 Task: Create a due date automation trigger when advanced on, 2 days after a card is due add fields without custom field "Resume" set to a date in this week at 11:00 AM.
Action: Mouse moved to (982, 70)
Screenshot: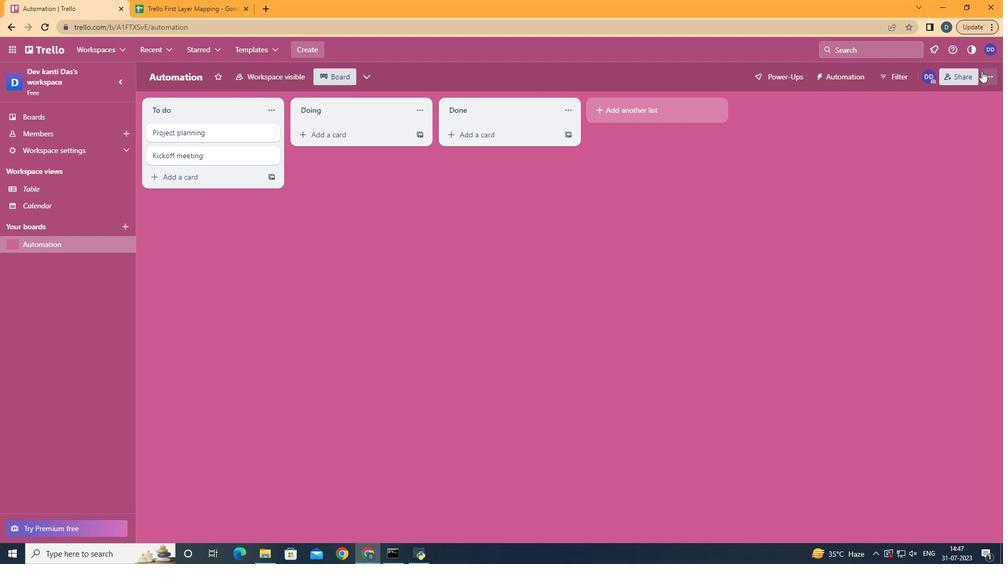 
Action: Mouse pressed left at (982, 70)
Screenshot: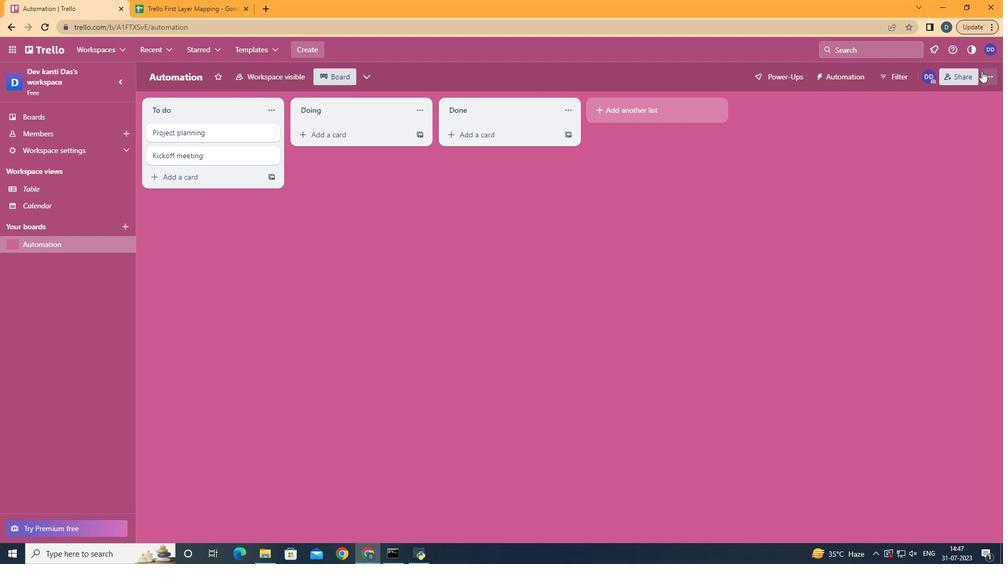 
Action: Mouse moved to (899, 228)
Screenshot: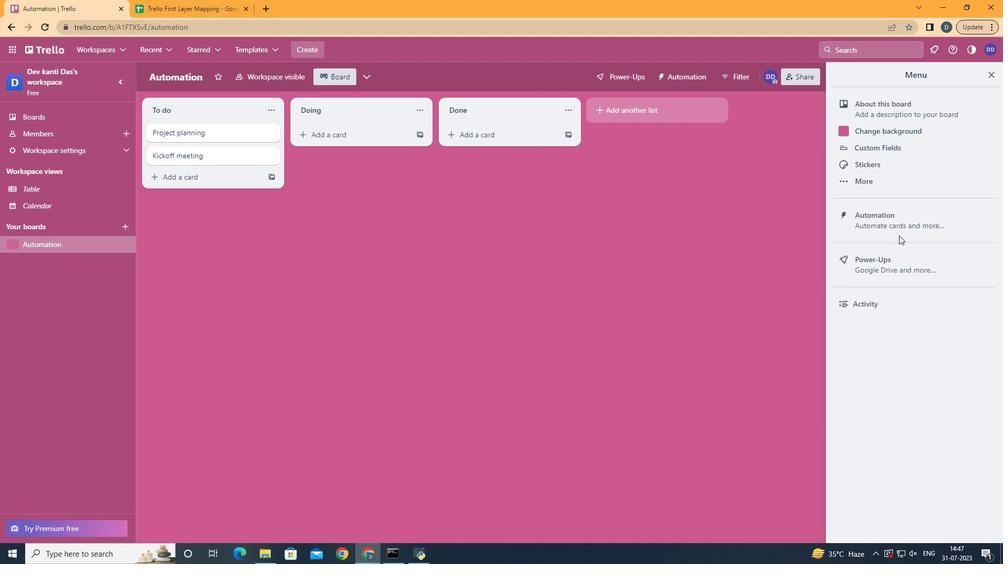 
Action: Mouse pressed left at (899, 228)
Screenshot: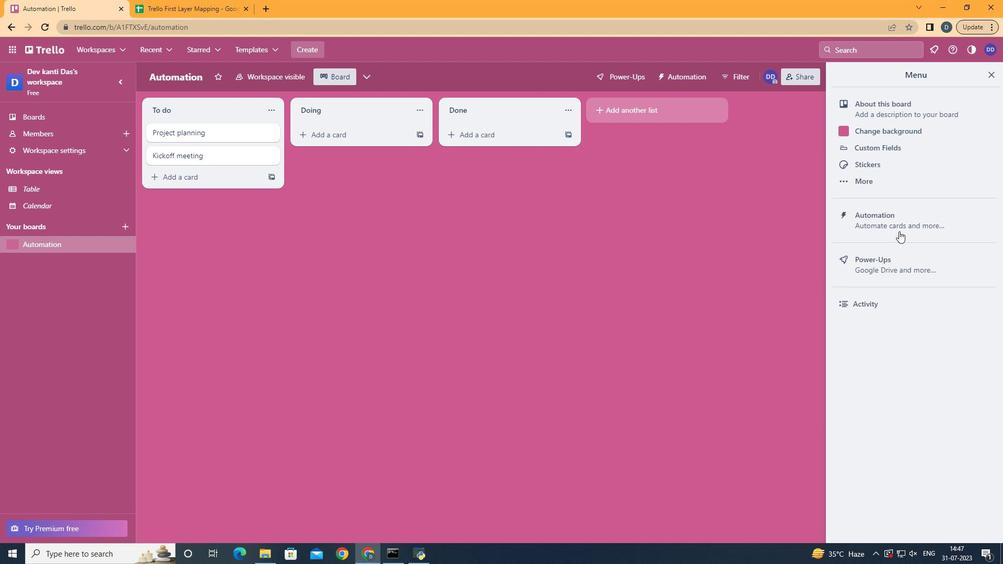 
Action: Mouse moved to (188, 211)
Screenshot: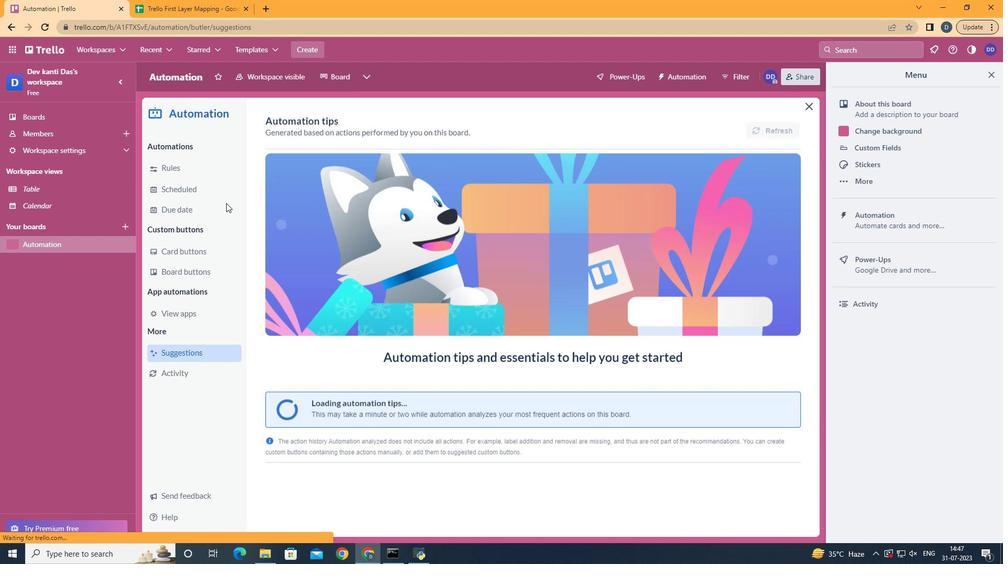 
Action: Mouse pressed left at (188, 211)
Screenshot: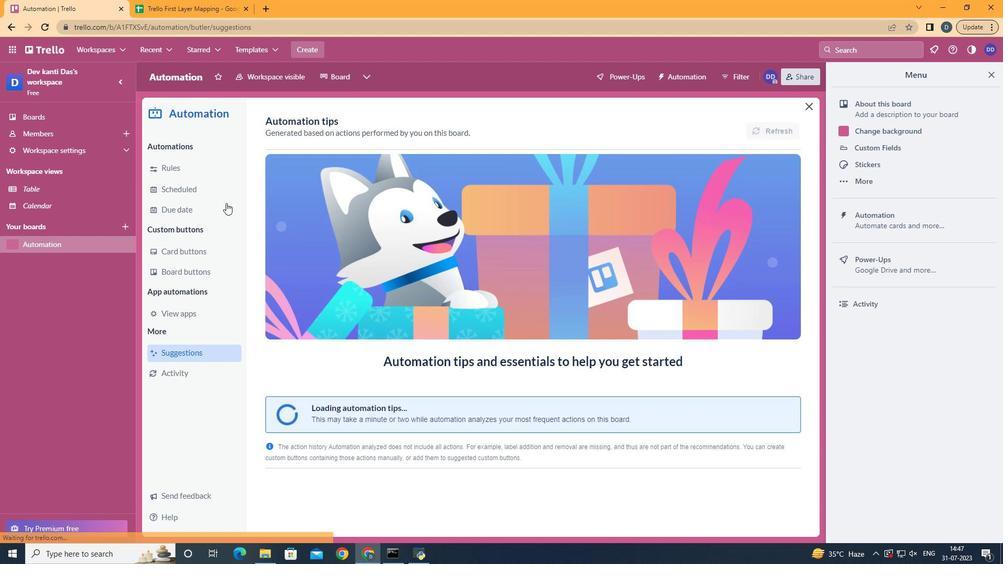 
Action: Mouse moved to (747, 124)
Screenshot: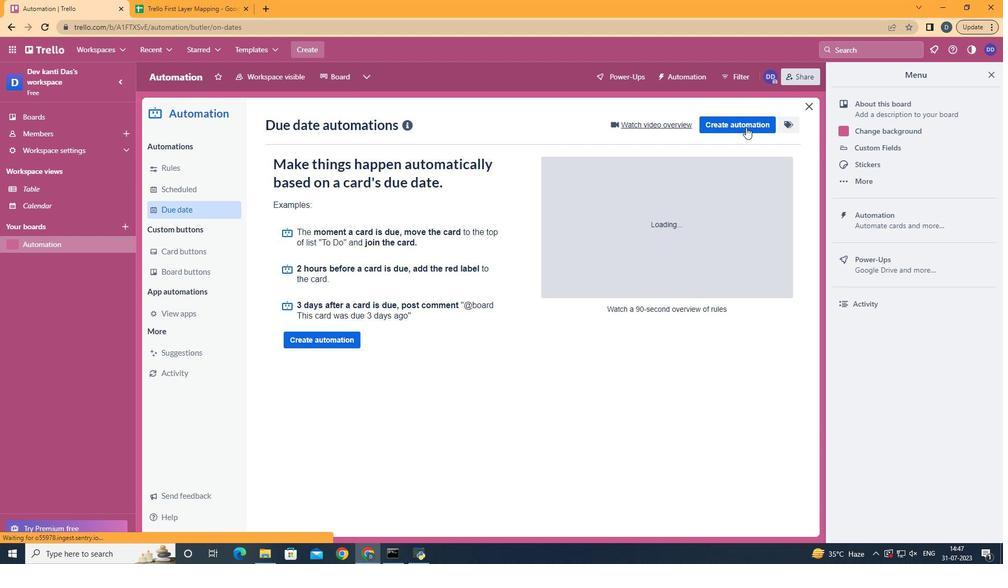 
Action: Mouse pressed left at (747, 124)
Screenshot: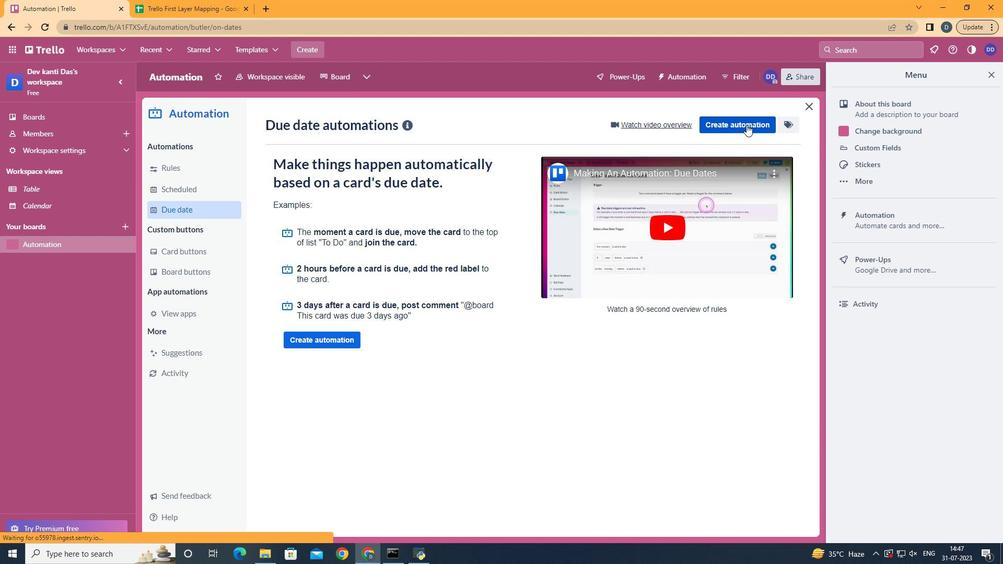 
Action: Mouse moved to (503, 220)
Screenshot: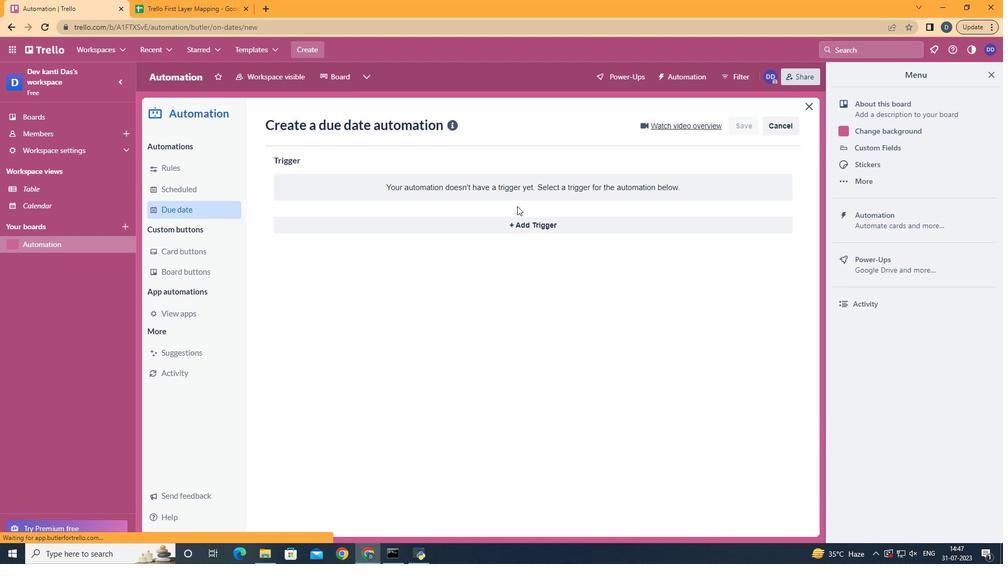 
Action: Mouse pressed left at (503, 220)
Screenshot: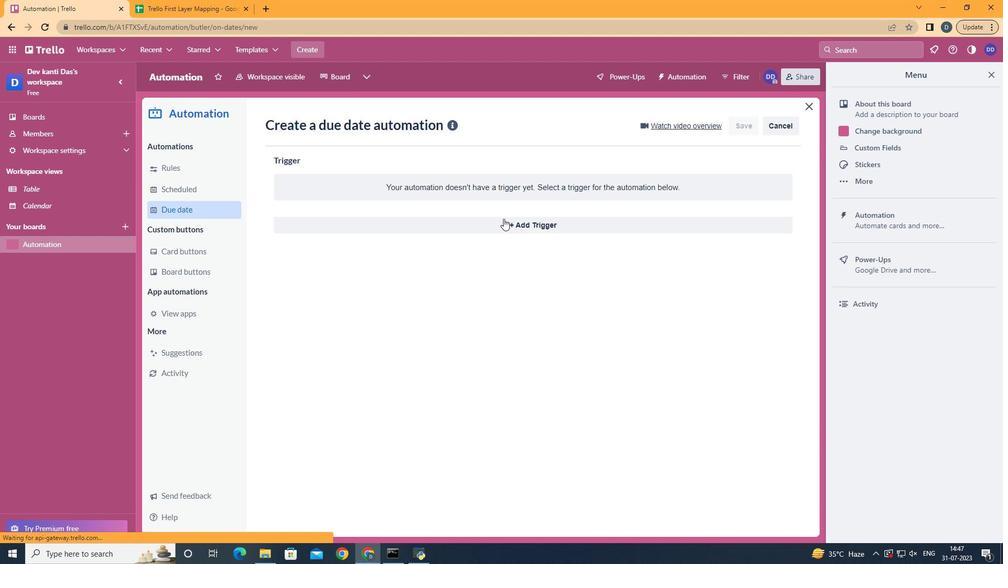 
Action: Mouse moved to (368, 426)
Screenshot: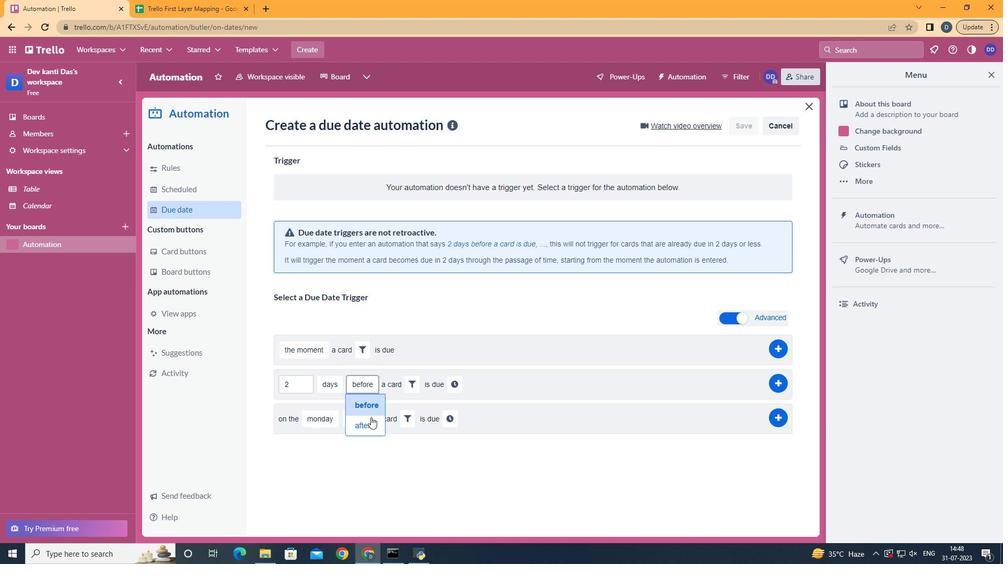 
Action: Mouse pressed left at (368, 426)
Screenshot: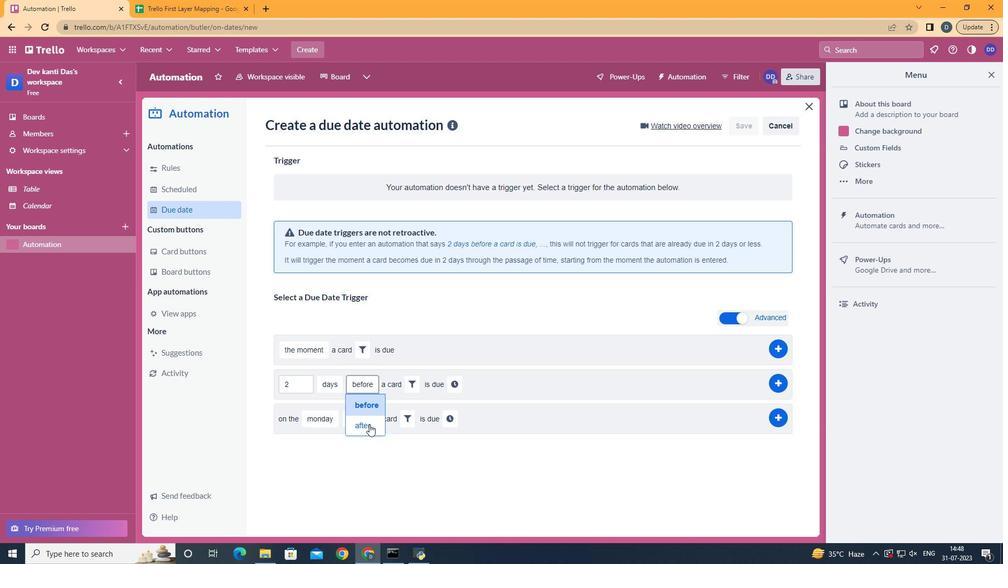 
Action: Mouse moved to (410, 383)
Screenshot: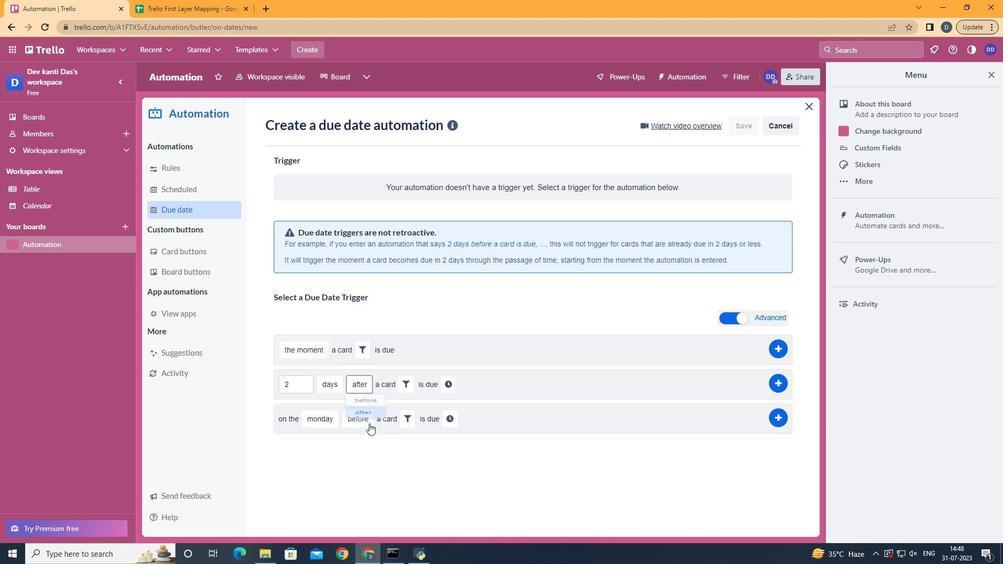 
Action: Mouse pressed left at (410, 383)
Screenshot: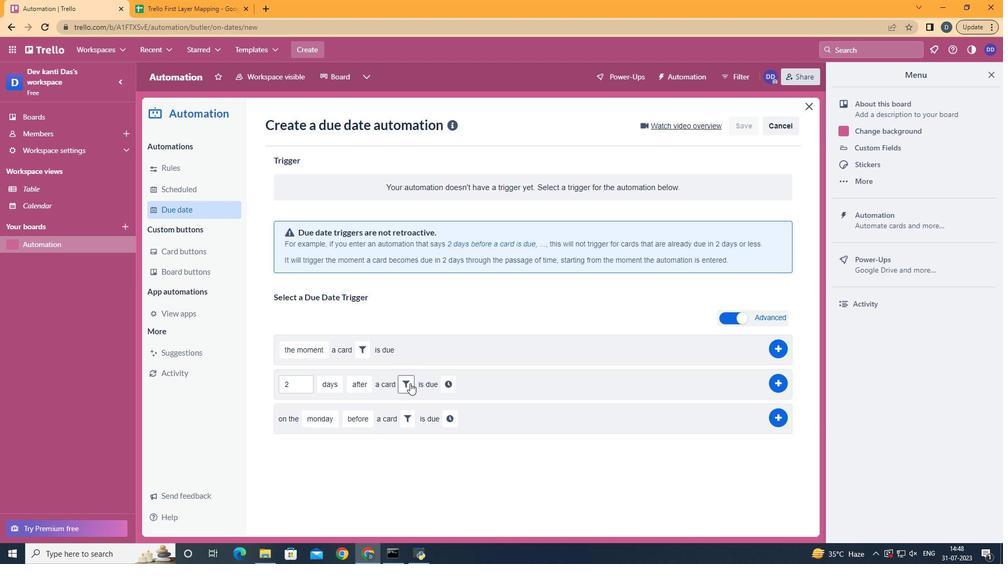 
Action: Mouse moved to (573, 419)
Screenshot: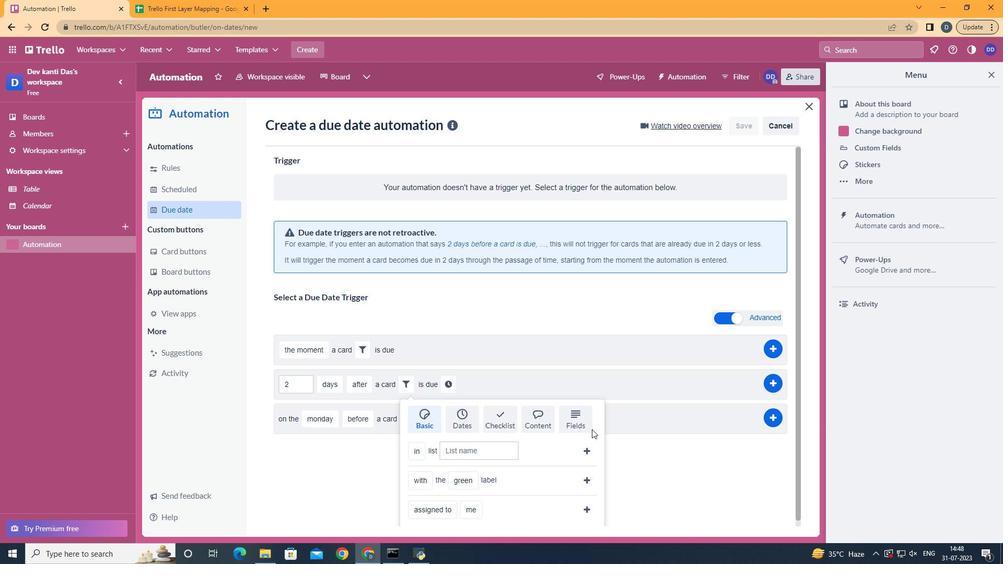 
Action: Mouse pressed left at (573, 419)
Screenshot: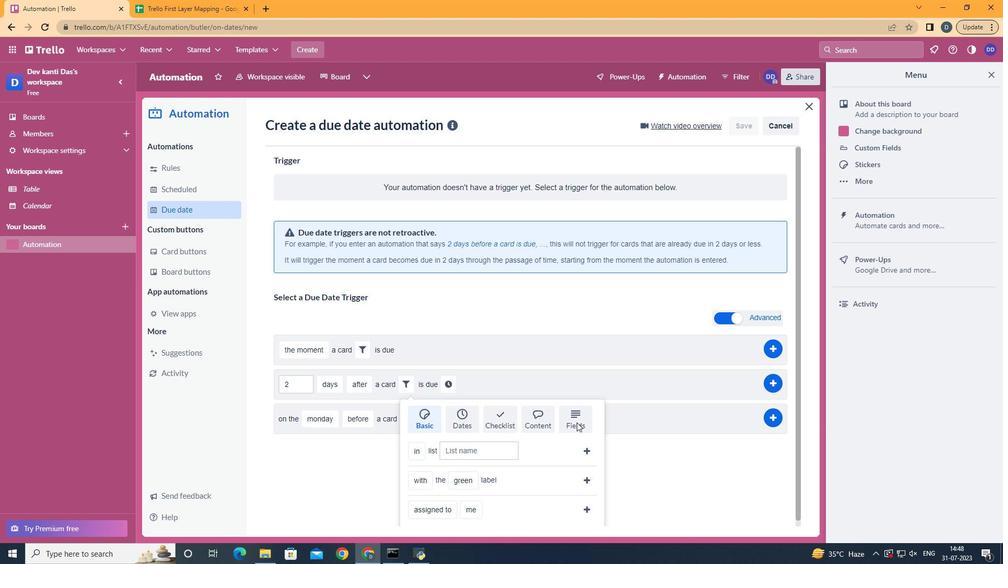 
Action: Mouse scrolled (573, 418) with delta (0, 0)
Screenshot: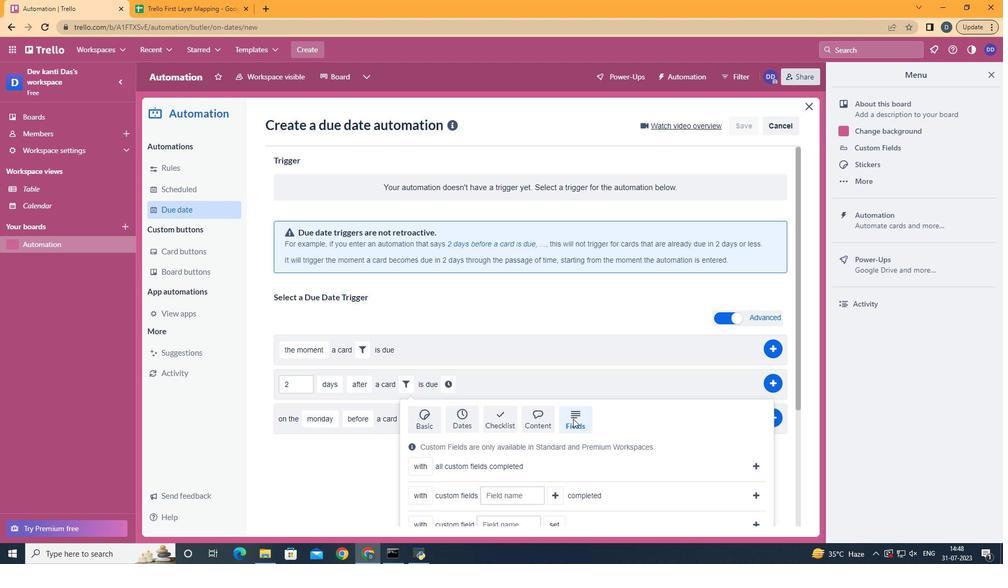 
Action: Mouse scrolled (573, 418) with delta (0, 0)
Screenshot: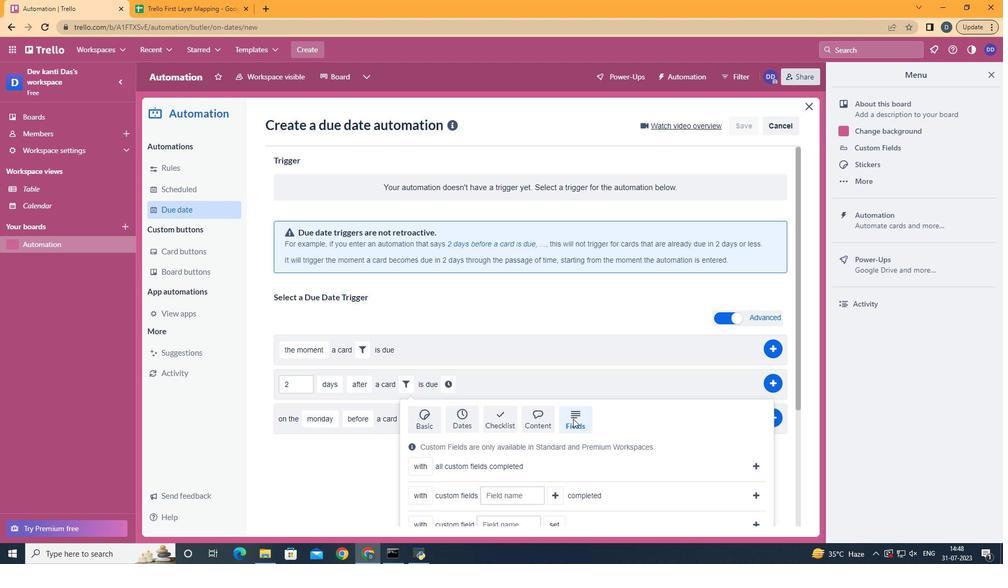 
Action: Mouse scrolled (573, 418) with delta (0, 0)
Screenshot: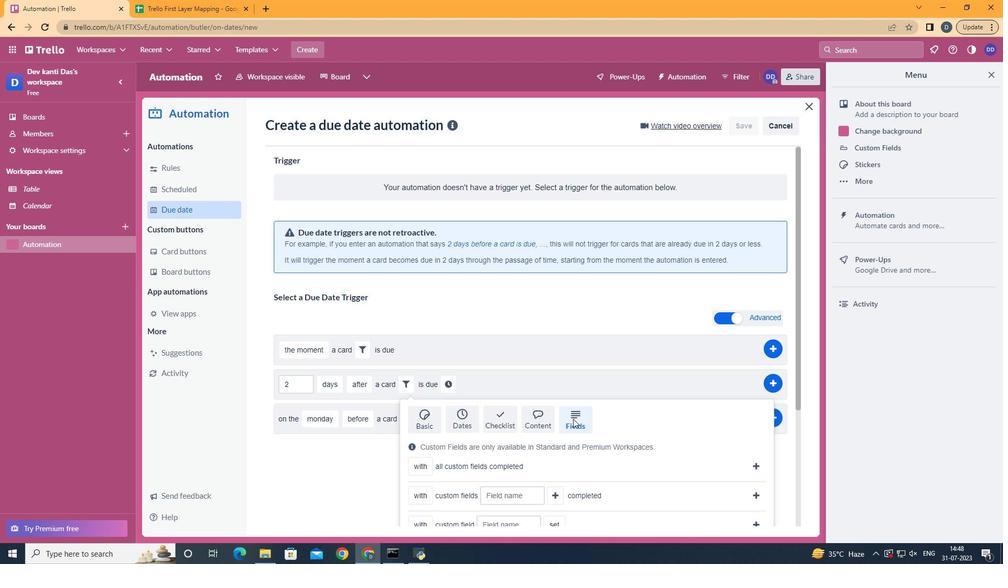 
Action: Mouse scrolled (573, 418) with delta (0, 0)
Screenshot: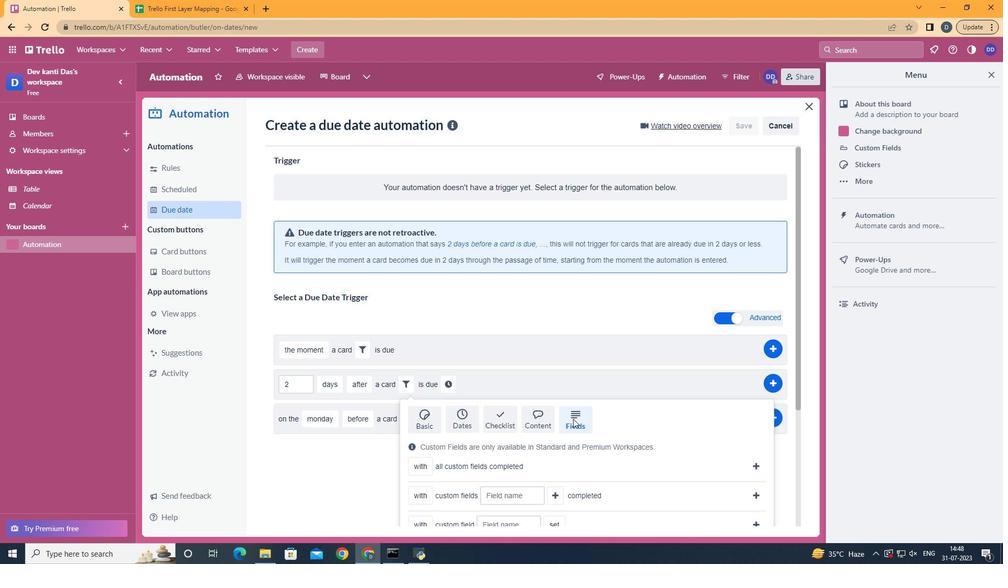 
Action: Mouse scrolled (573, 418) with delta (0, 0)
Screenshot: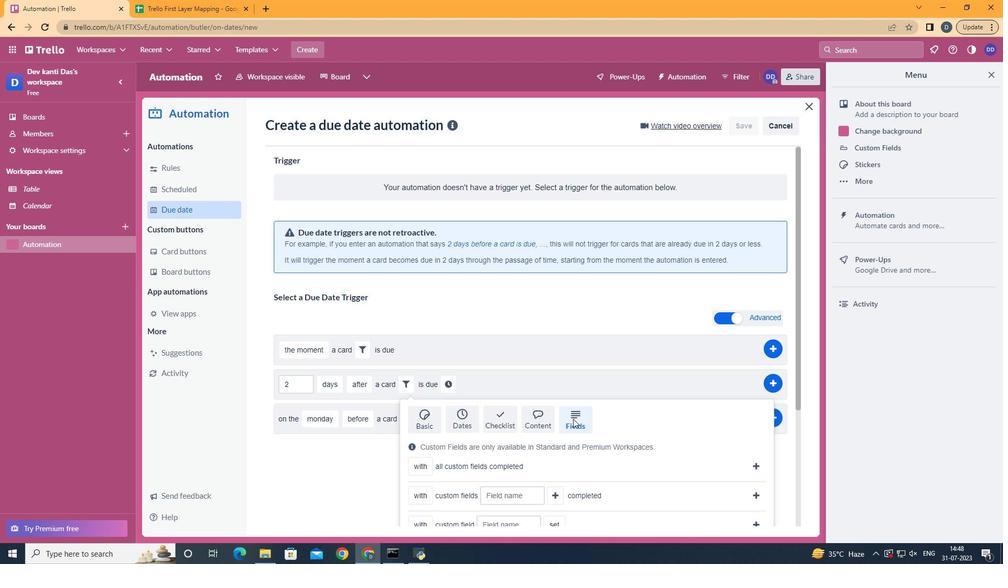 
Action: Mouse scrolled (573, 418) with delta (0, 0)
Screenshot: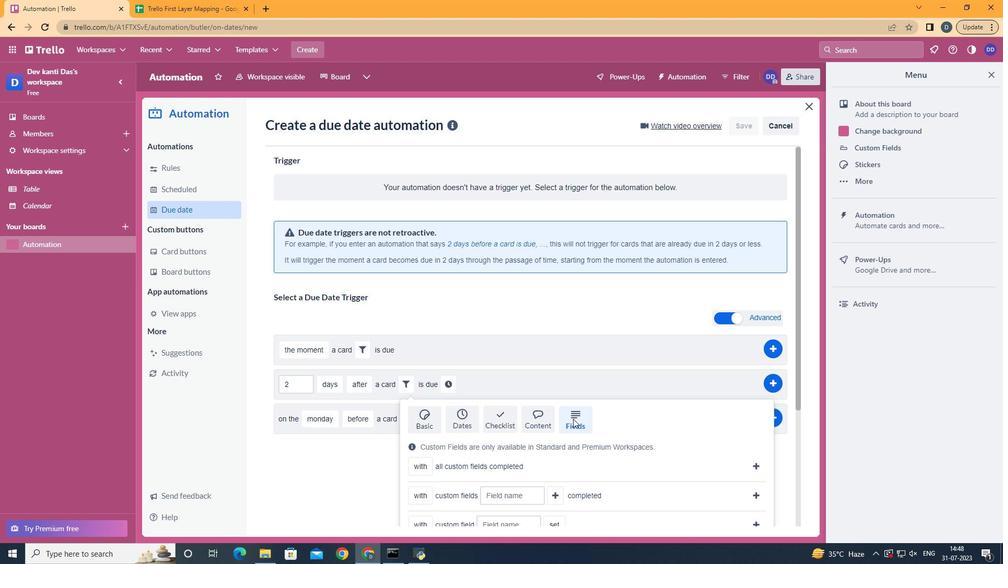 
Action: Mouse moved to (429, 511)
Screenshot: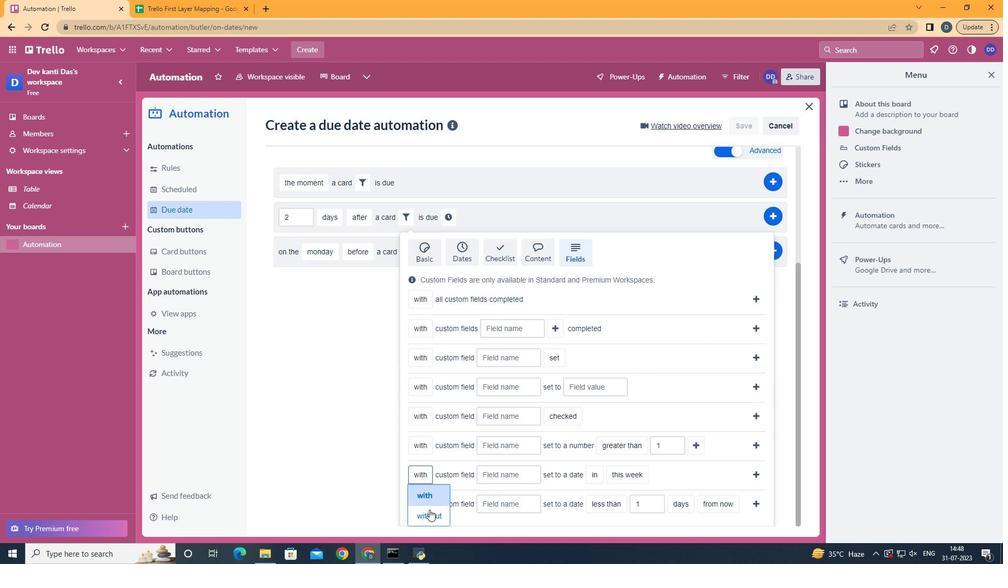 
Action: Mouse pressed left at (429, 511)
Screenshot: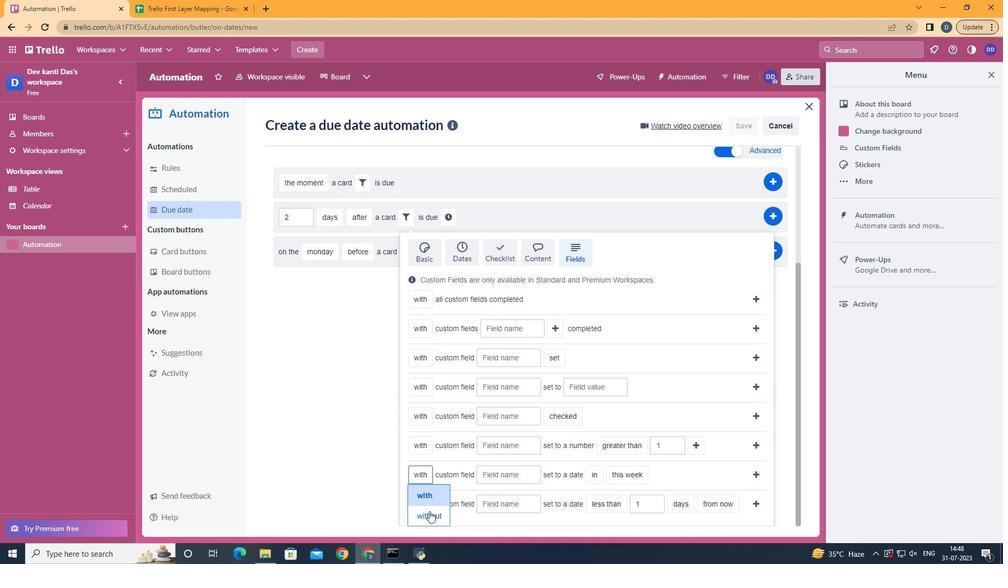 
Action: Mouse moved to (518, 480)
Screenshot: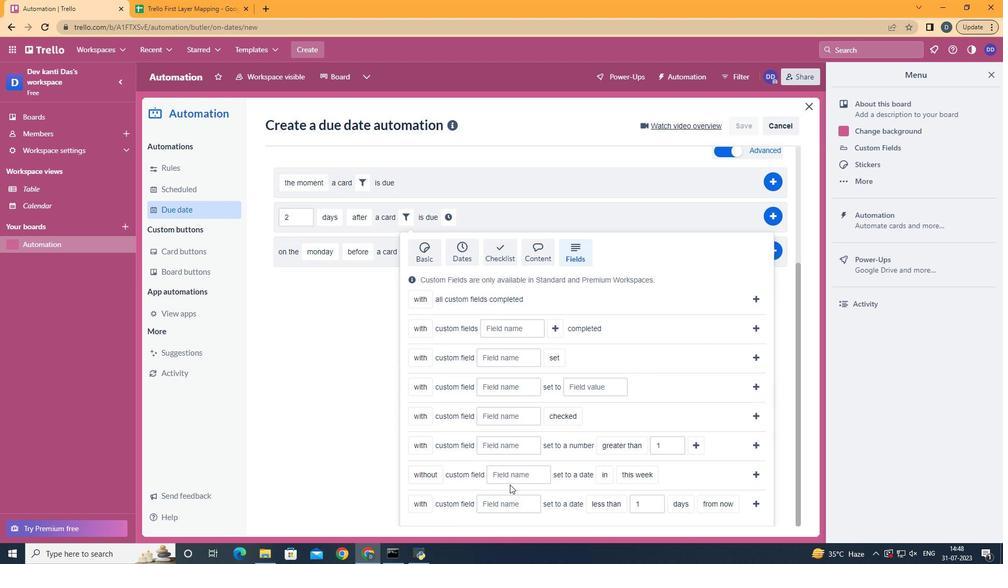 
Action: Mouse pressed left at (518, 480)
Screenshot: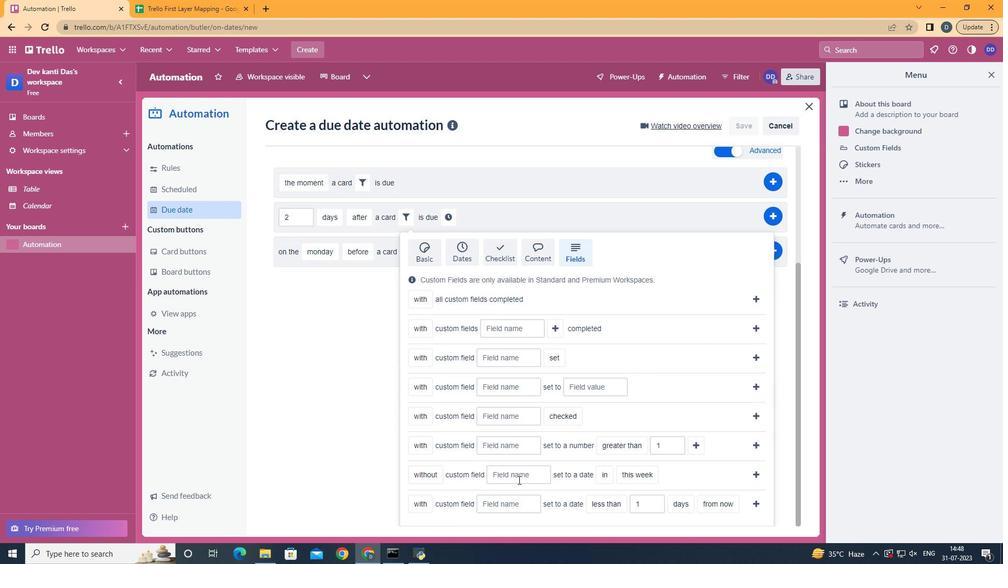 
Action: Mouse moved to (519, 480)
Screenshot: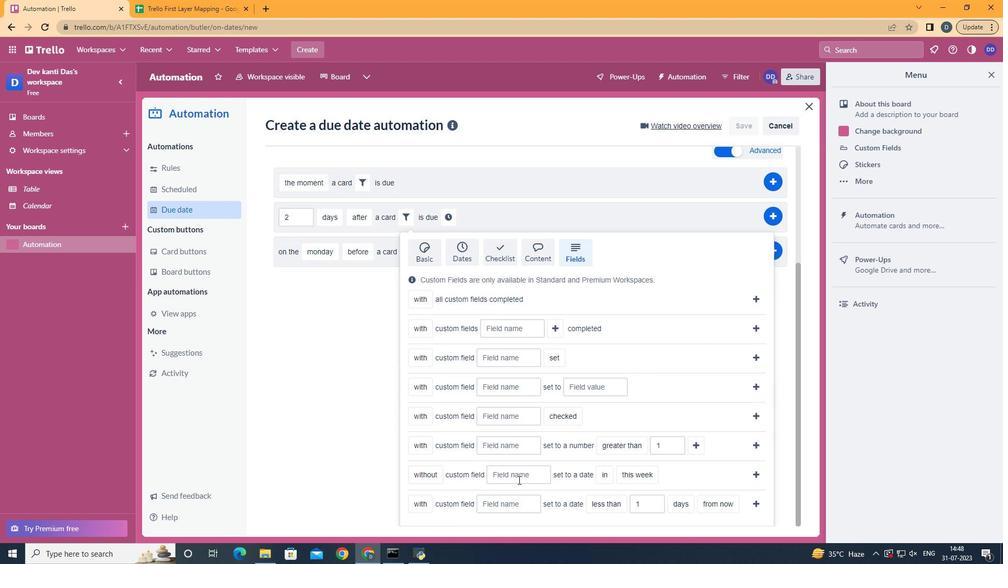 
Action: Key pressed <Key.shift>Resume
Screenshot: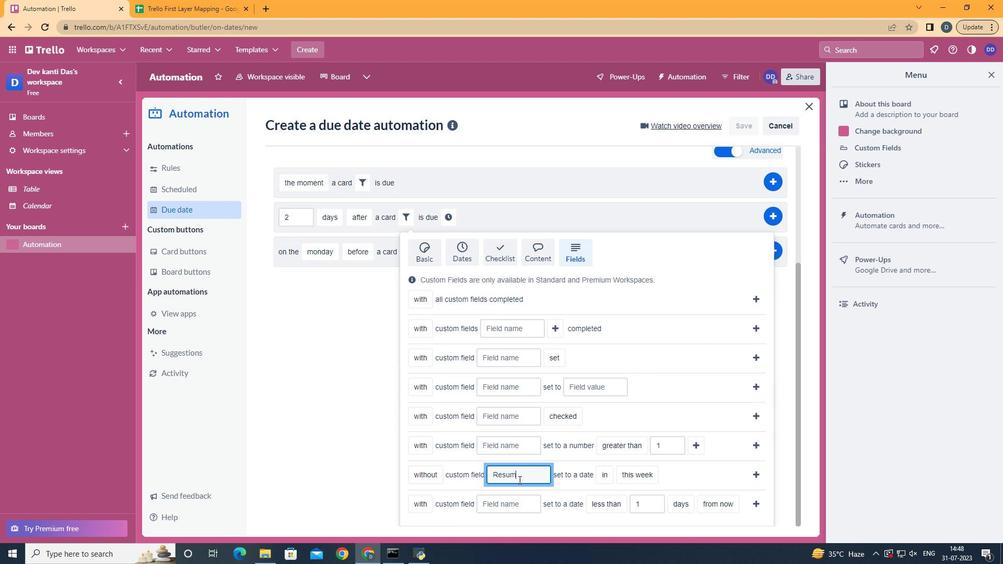 
Action: Mouse moved to (606, 496)
Screenshot: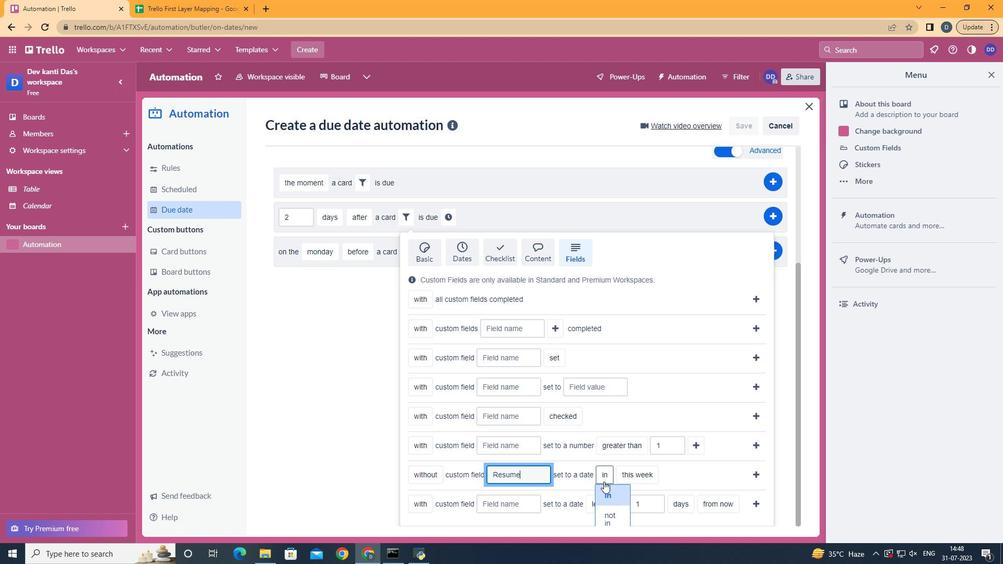 
Action: Mouse pressed left at (606, 496)
Screenshot: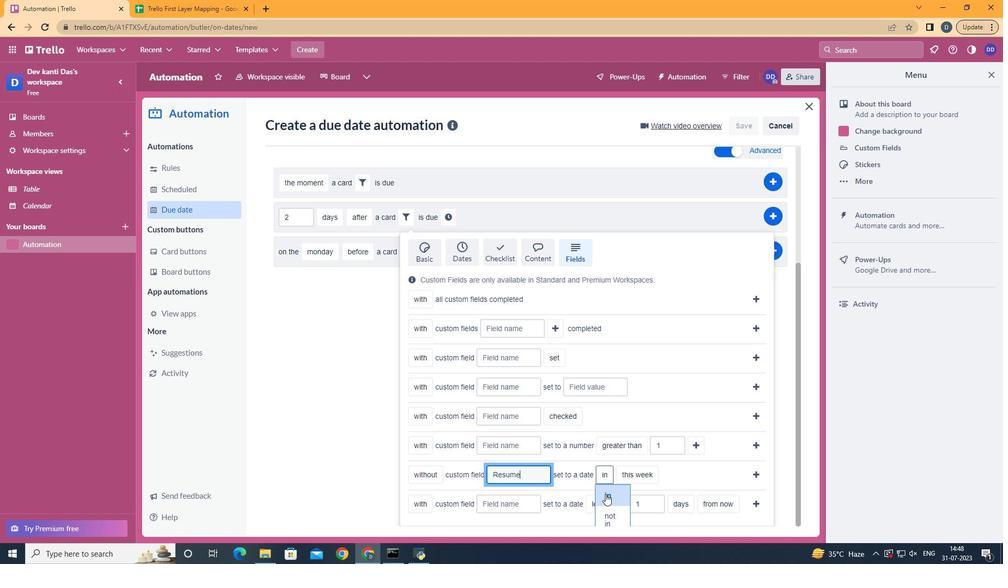 
Action: Mouse moved to (651, 493)
Screenshot: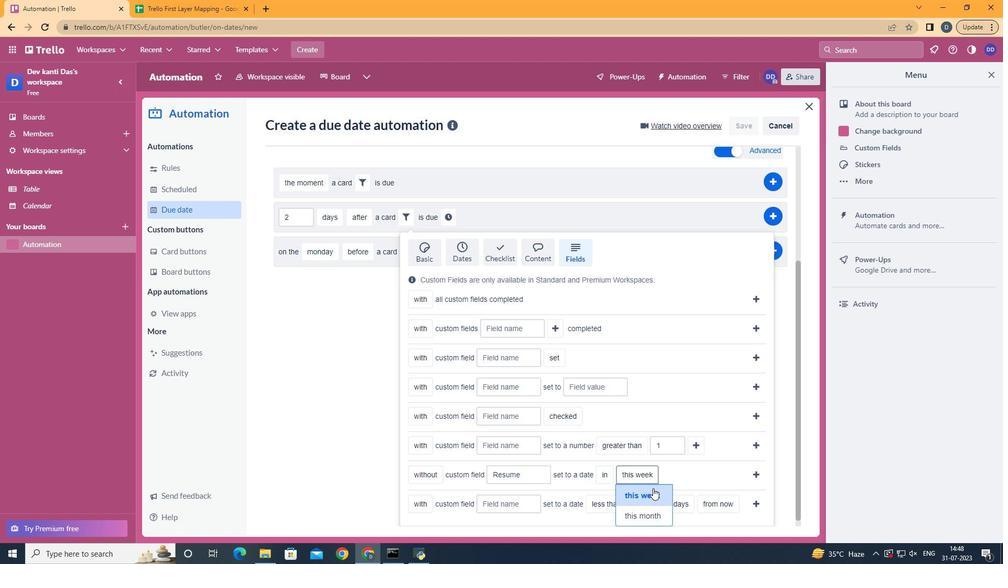 
Action: Mouse pressed left at (651, 493)
Screenshot: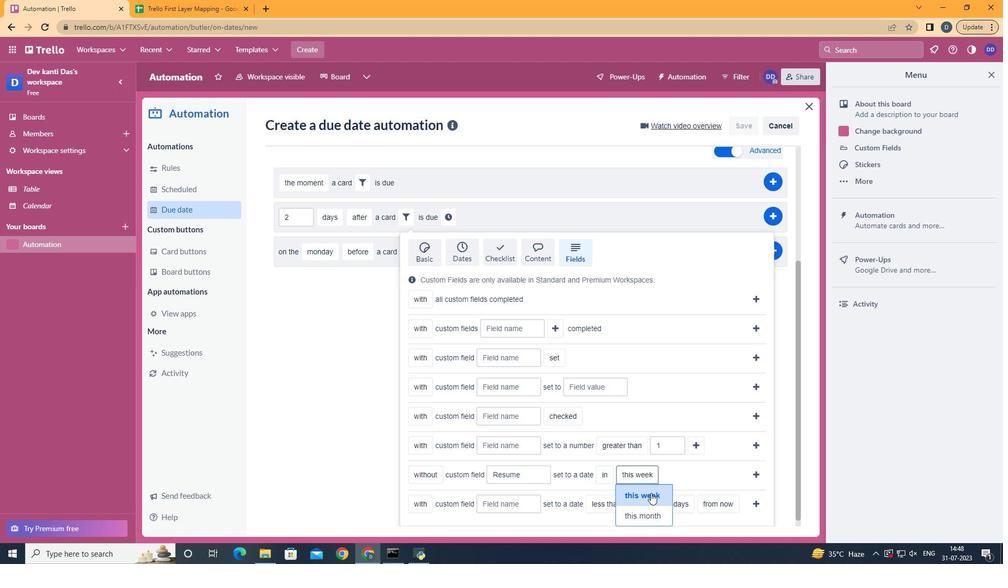 
Action: Mouse moved to (756, 478)
Screenshot: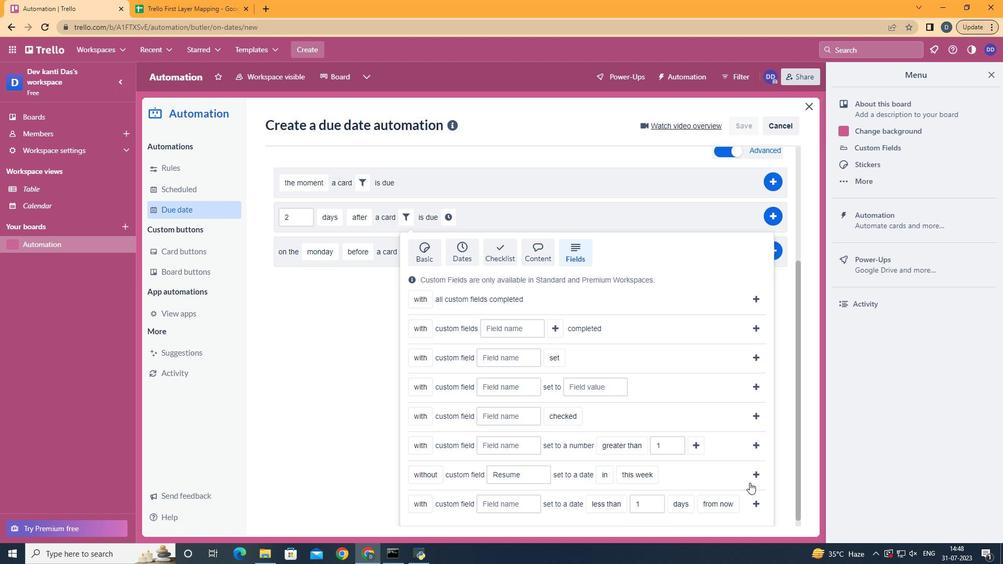 
Action: Mouse pressed left at (756, 478)
Screenshot: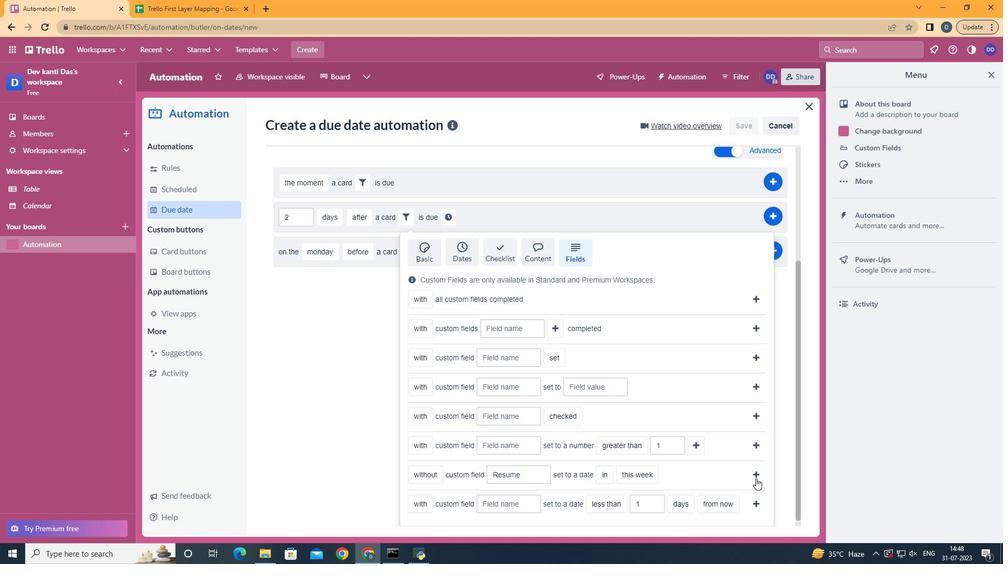 
Action: Mouse moved to (657, 379)
Screenshot: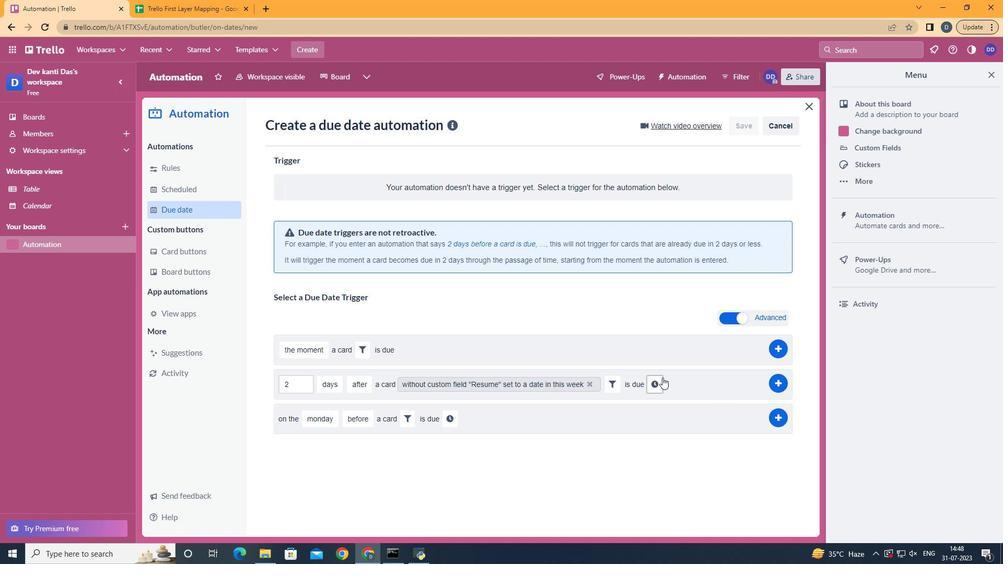 
Action: Mouse pressed left at (657, 379)
Screenshot: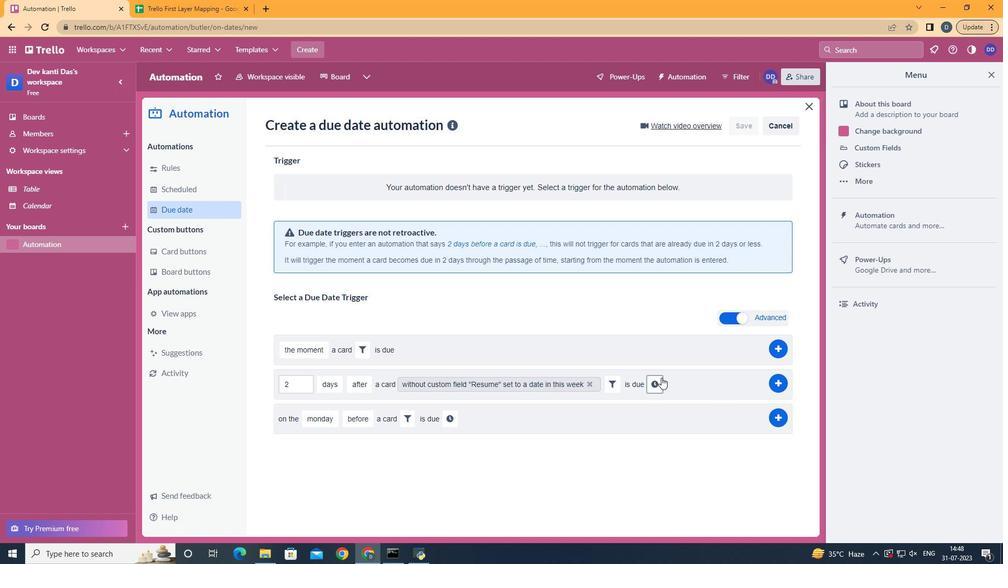 
Action: Mouse moved to (314, 409)
Screenshot: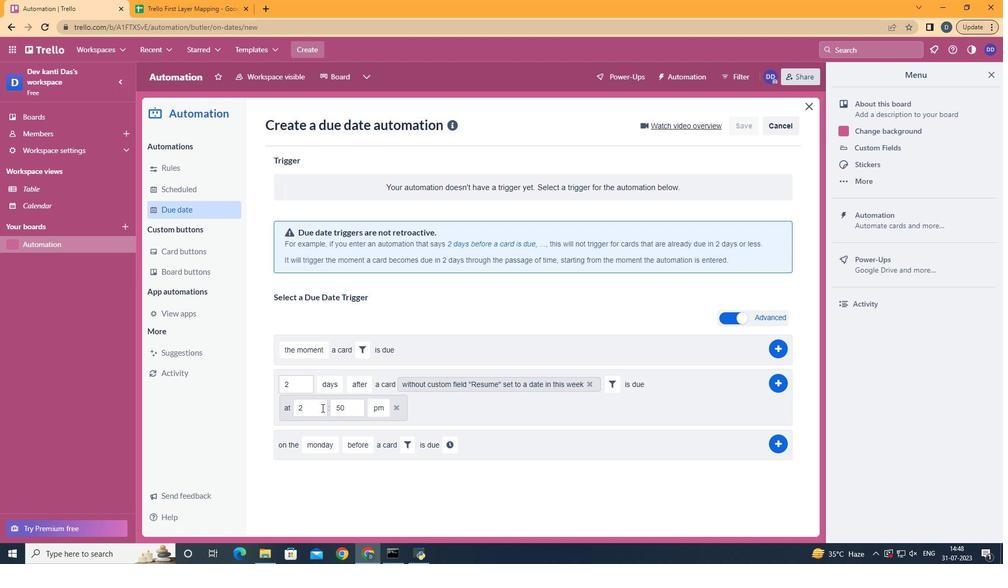 
Action: Mouse pressed left at (314, 409)
Screenshot: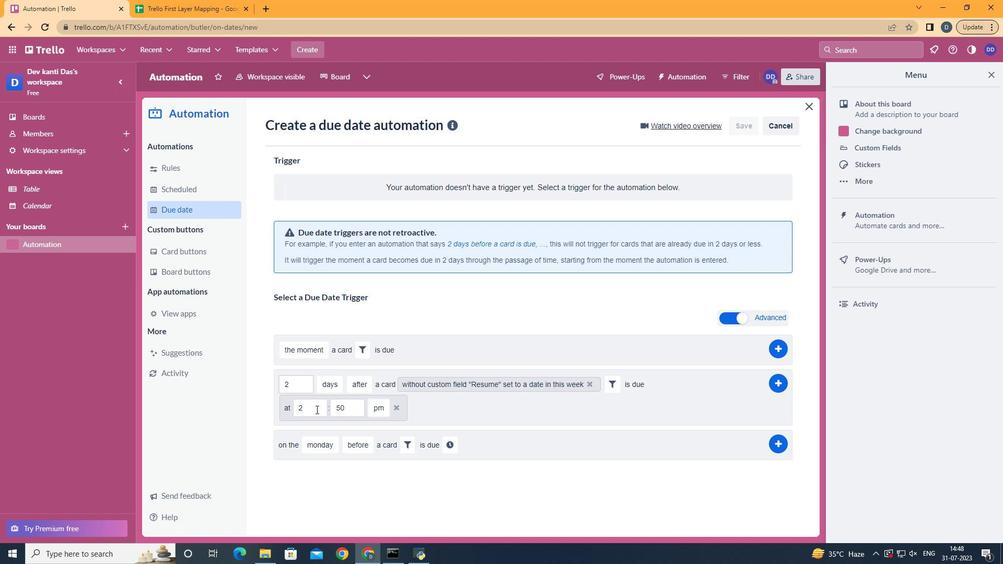 
Action: Mouse moved to (313, 411)
Screenshot: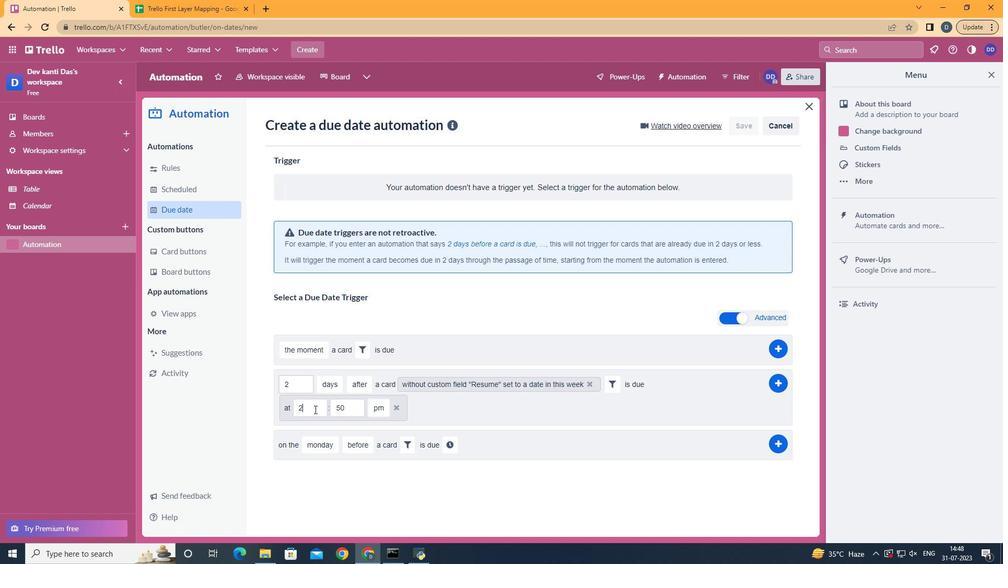 
Action: Key pressed <Key.backspace>11
Screenshot: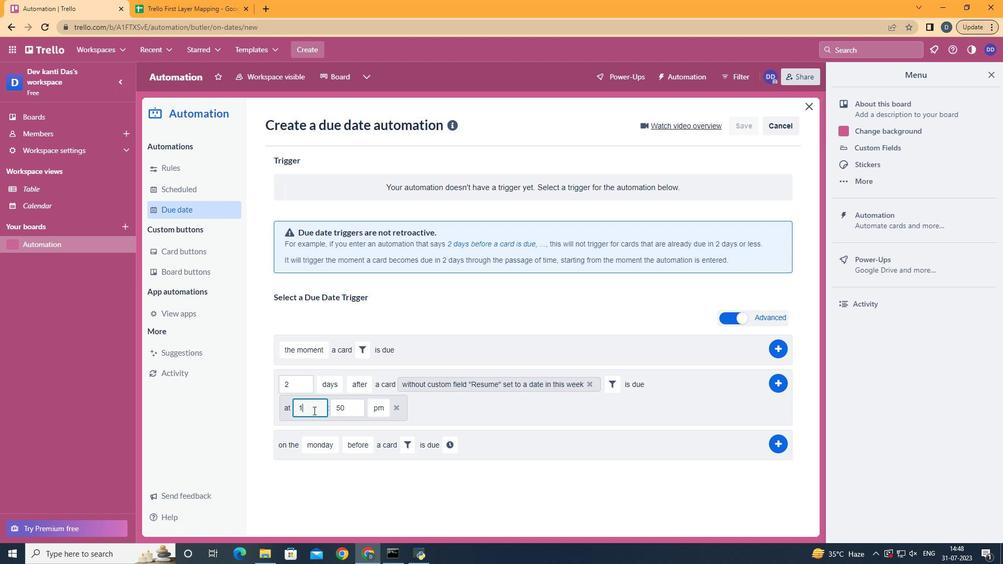 
Action: Mouse moved to (355, 411)
Screenshot: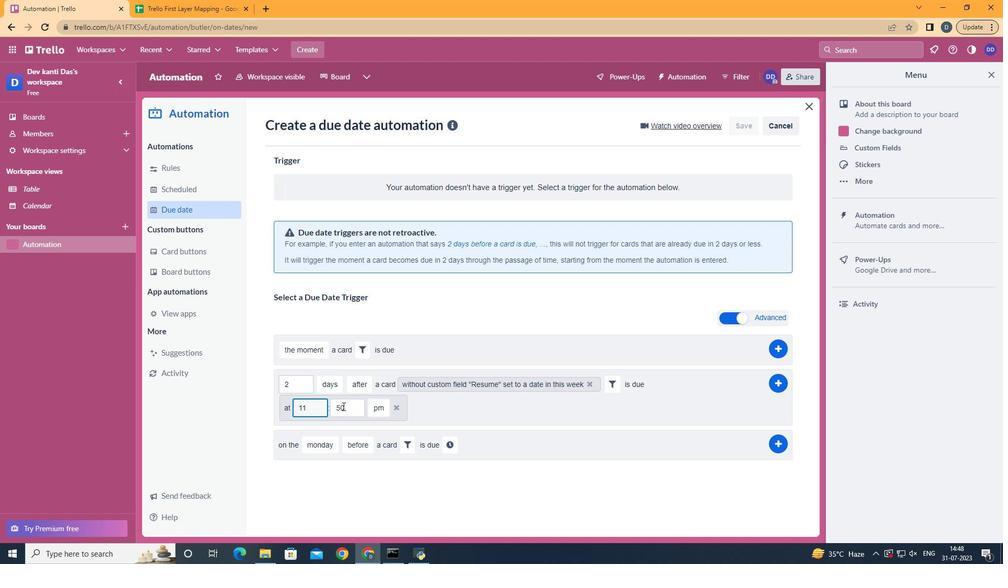 
Action: Mouse pressed left at (355, 411)
Screenshot: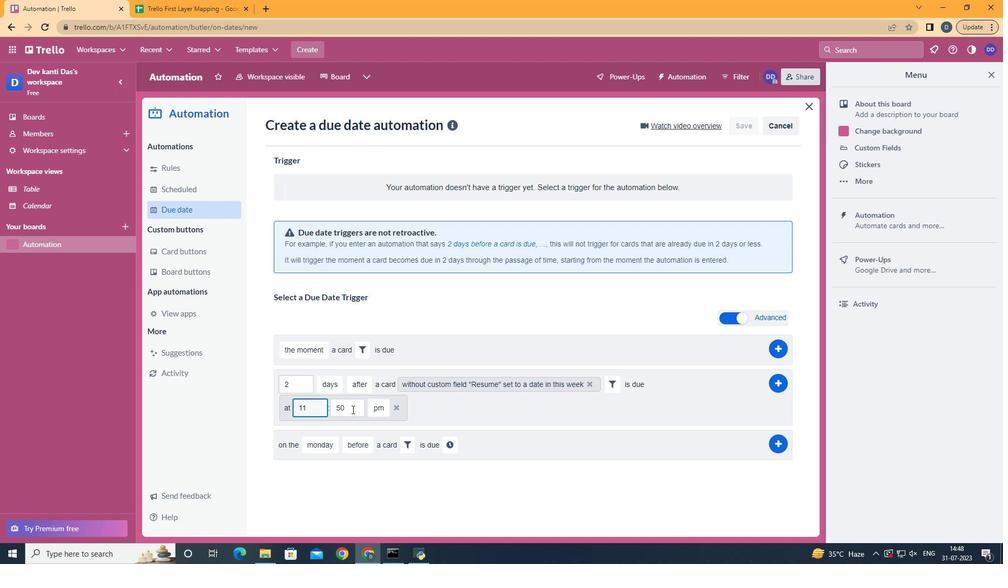 
Action: Key pressed <Key.backspace><Key.backspace>00
Screenshot: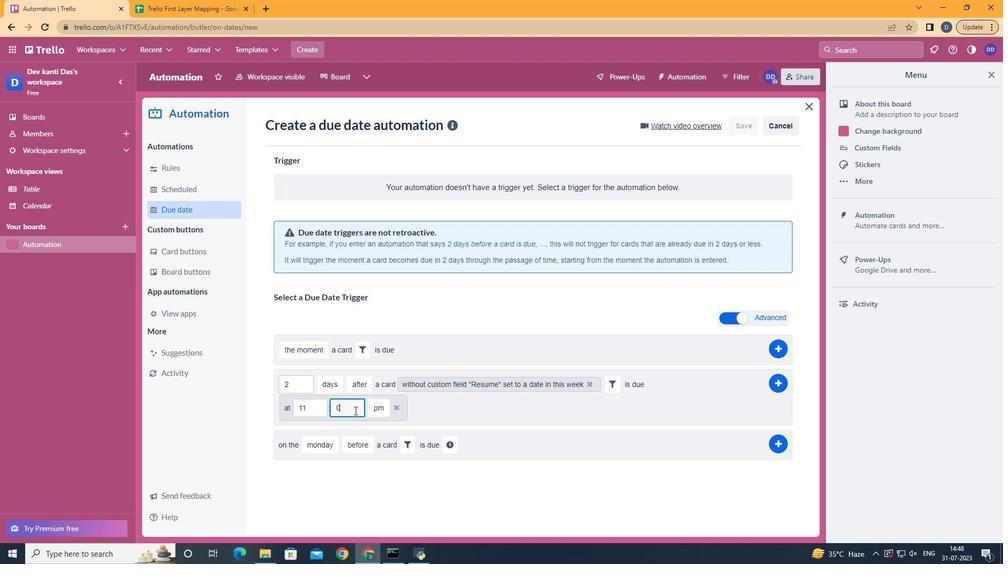 
Action: Mouse moved to (375, 426)
Screenshot: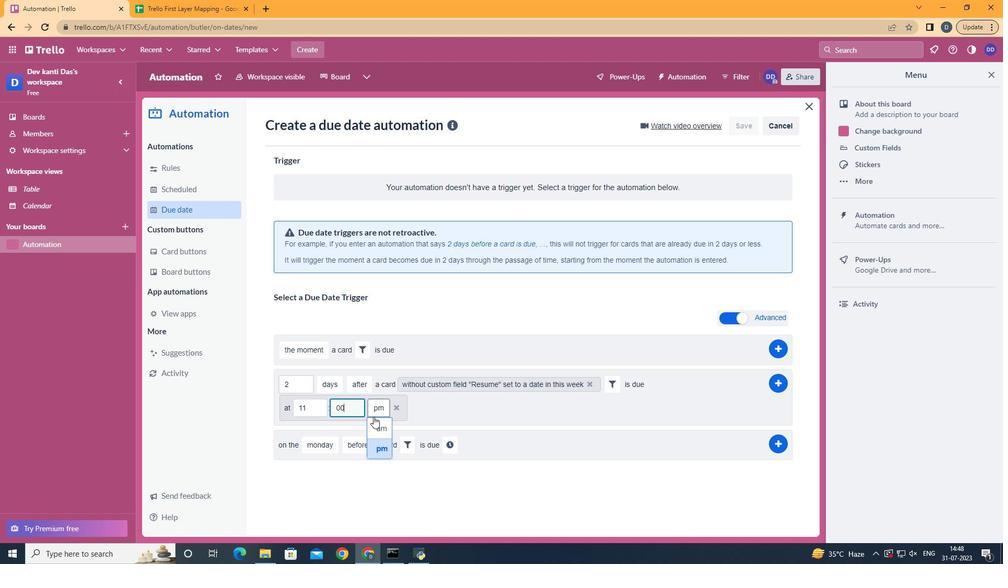 
Action: Mouse pressed left at (375, 426)
Screenshot: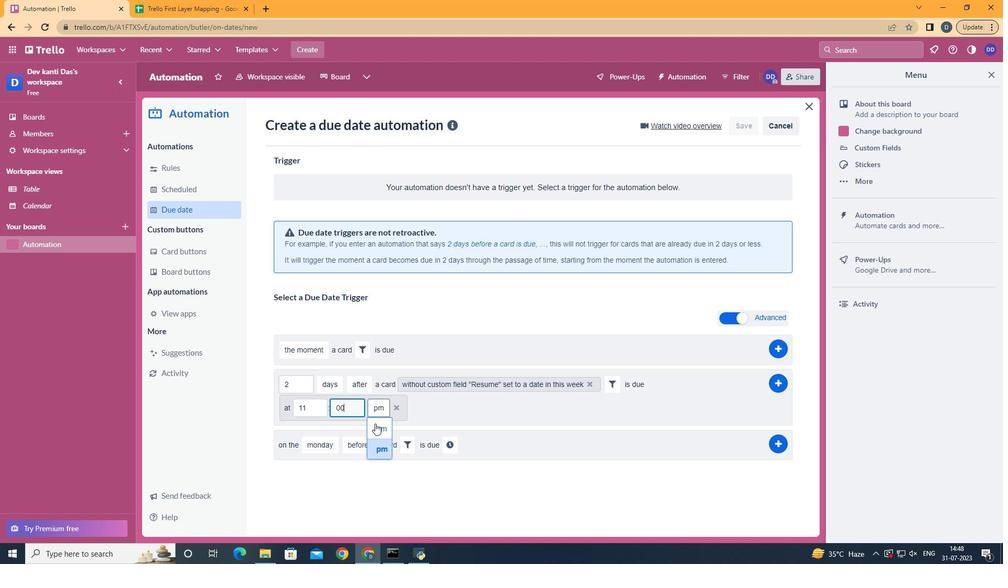 
Action: Mouse moved to (778, 386)
Screenshot: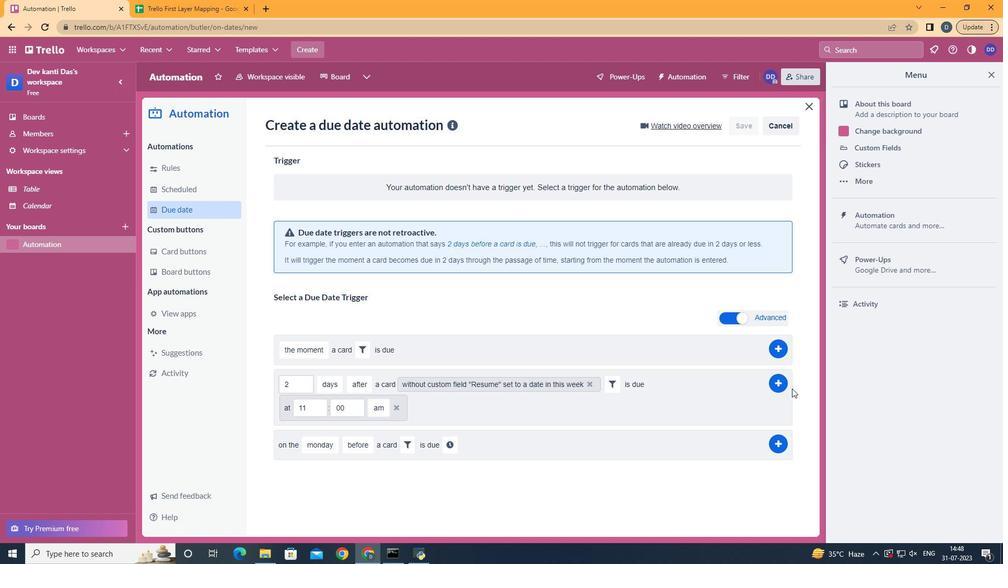 
Action: Mouse pressed left at (778, 386)
Screenshot: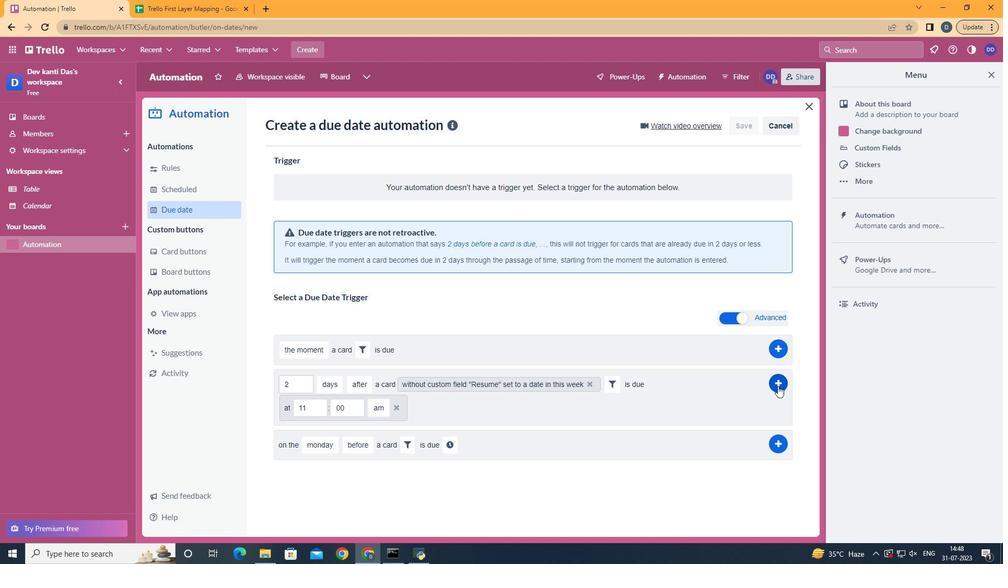 
Action: Mouse moved to (551, 241)
Screenshot: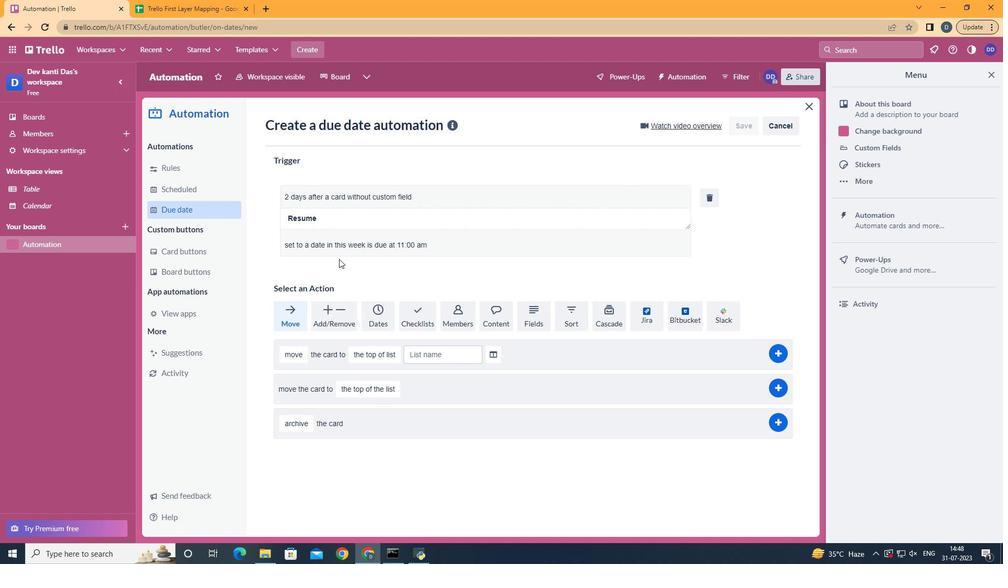 
